 Task: Vertically align the page to the bottom.
Action: Mouse moved to (47, 112)
Screenshot: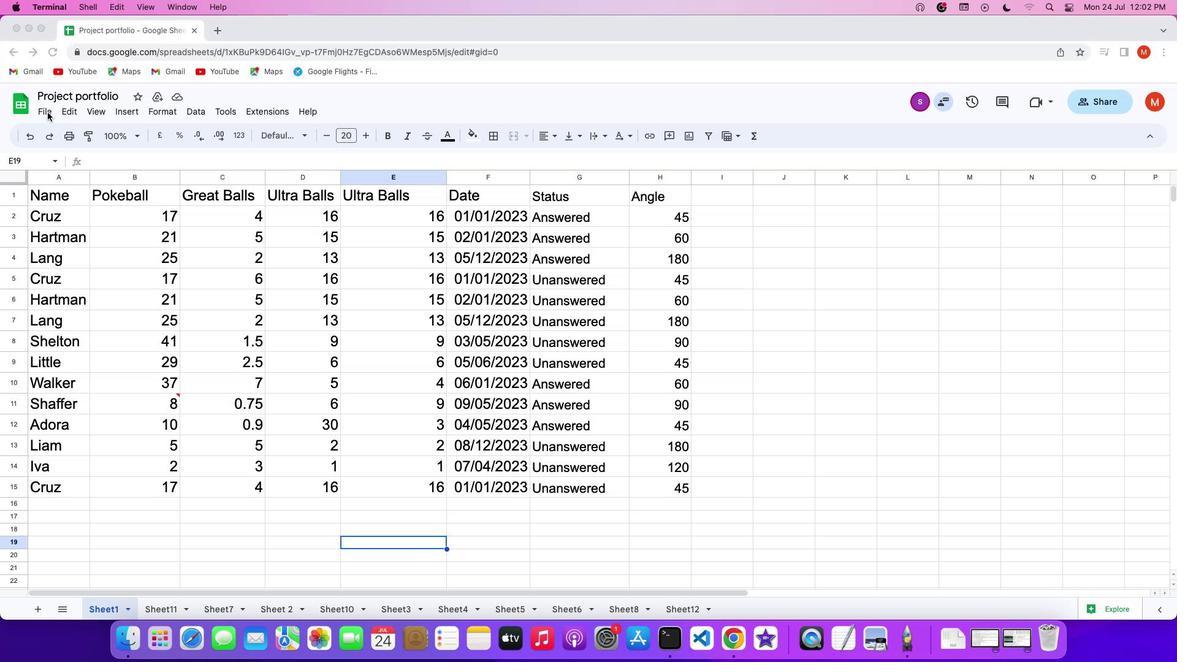 
Action: Mouse pressed left at (47, 112)
Screenshot: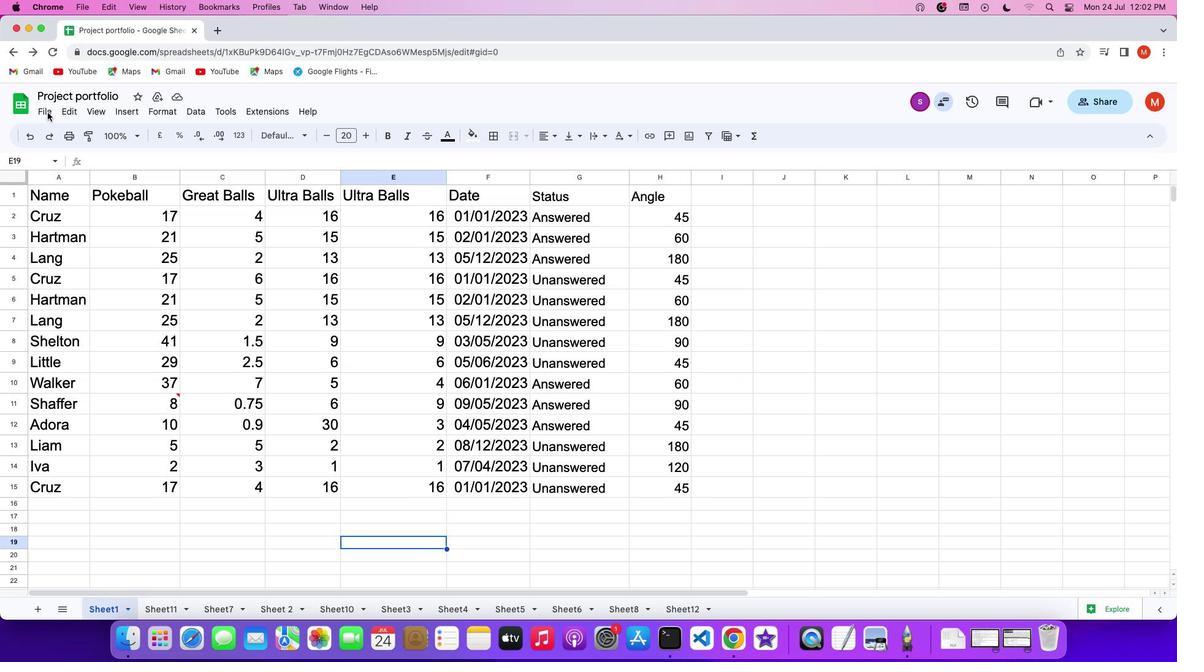 
Action: Mouse pressed left at (47, 112)
Screenshot: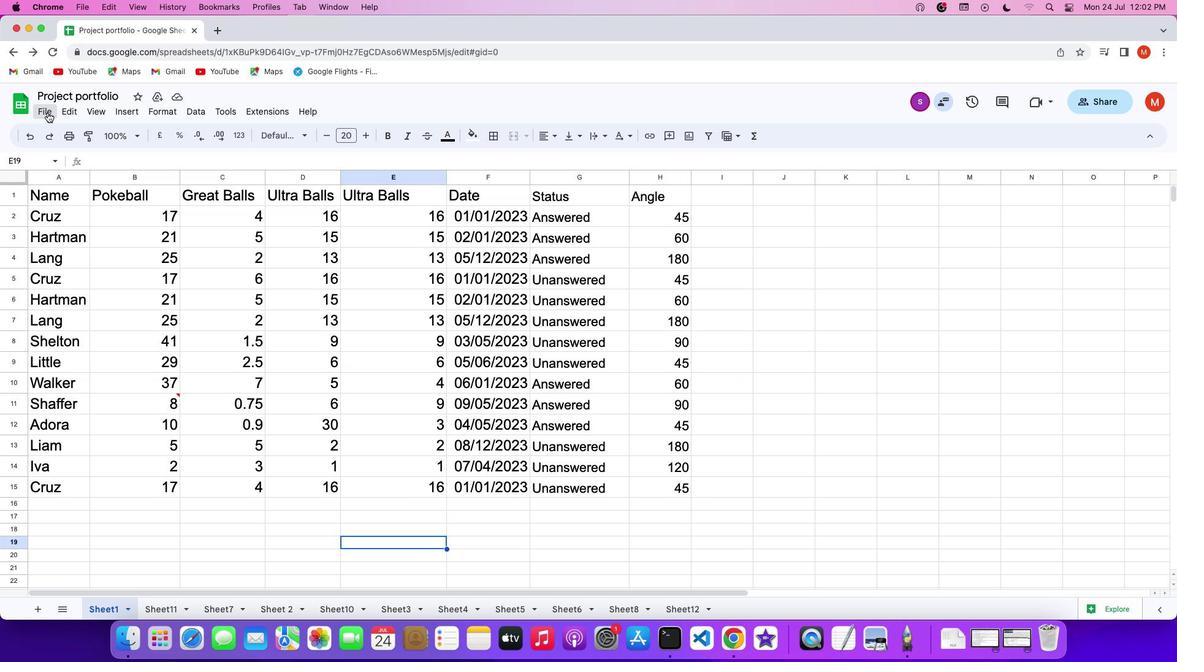 
Action: Mouse pressed left at (47, 112)
Screenshot: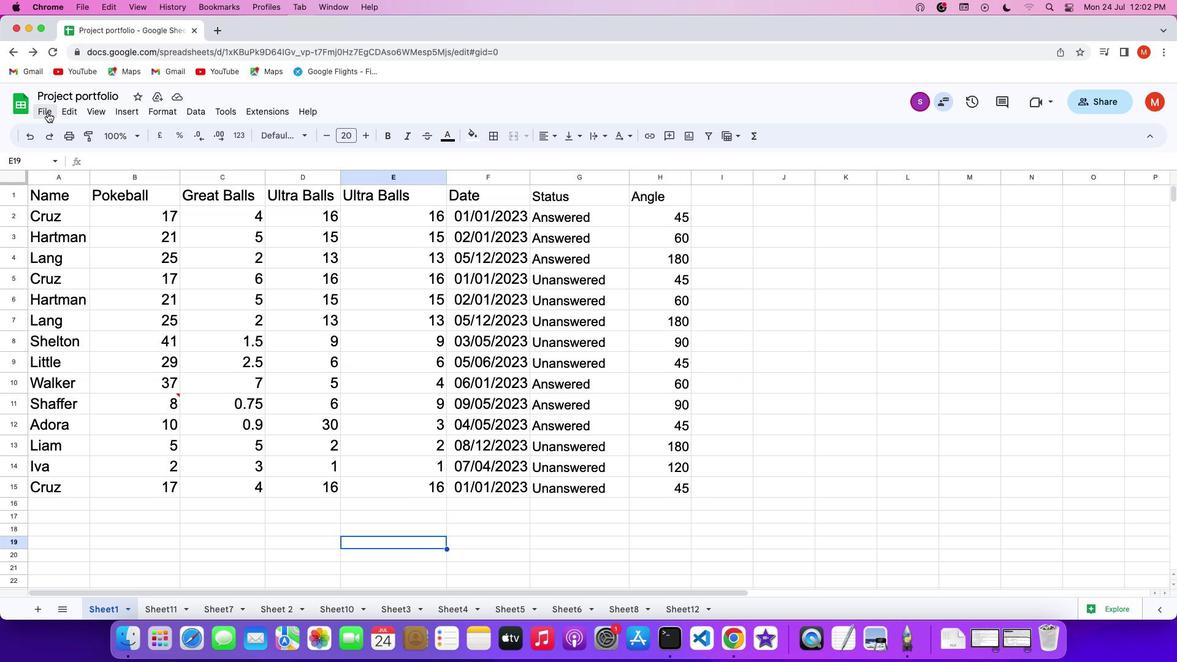 
Action: Mouse moved to (98, 476)
Screenshot: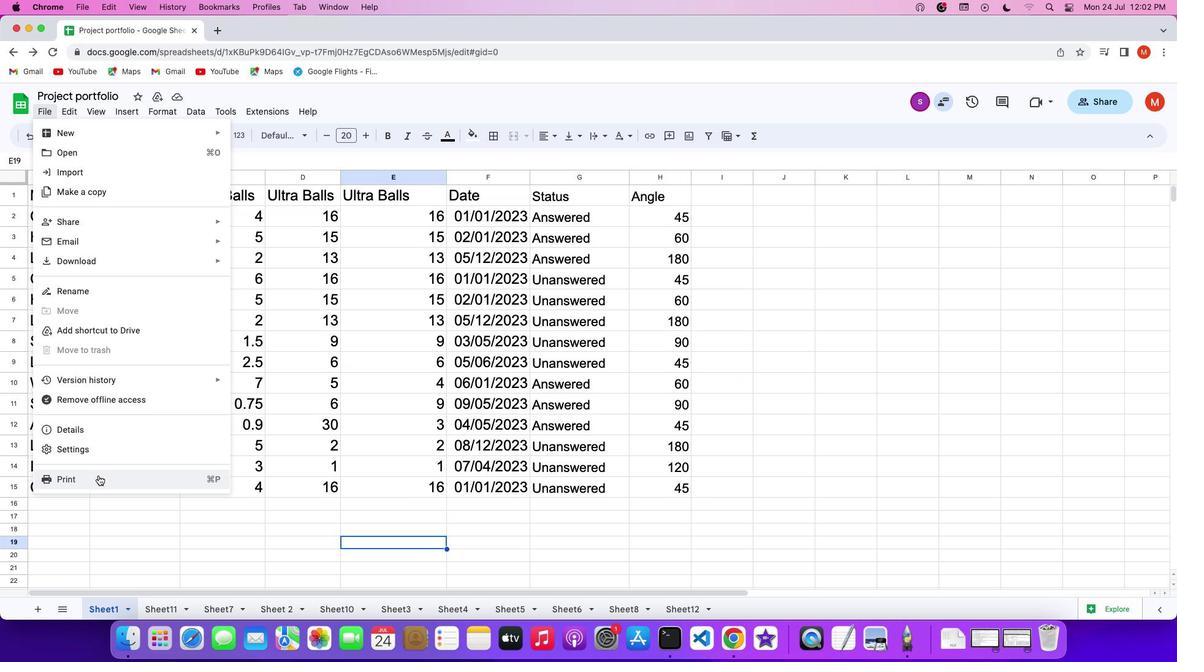 
Action: Mouse pressed left at (98, 476)
Screenshot: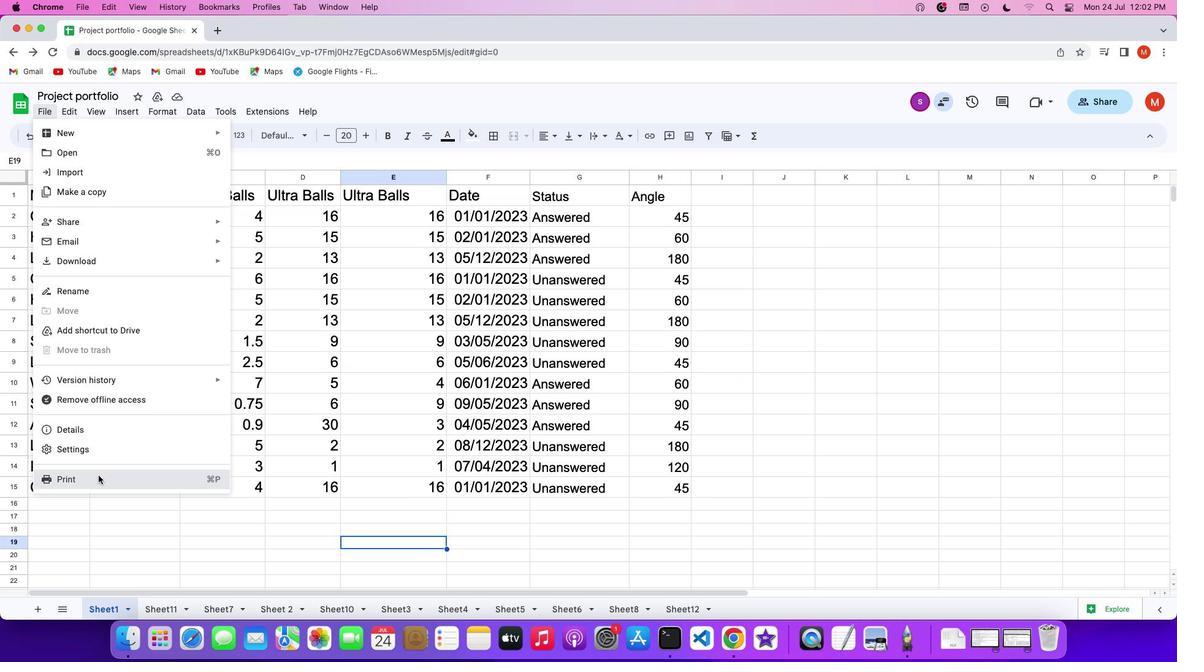 
Action: Mouse moved to (1159, 415)
Screenshot: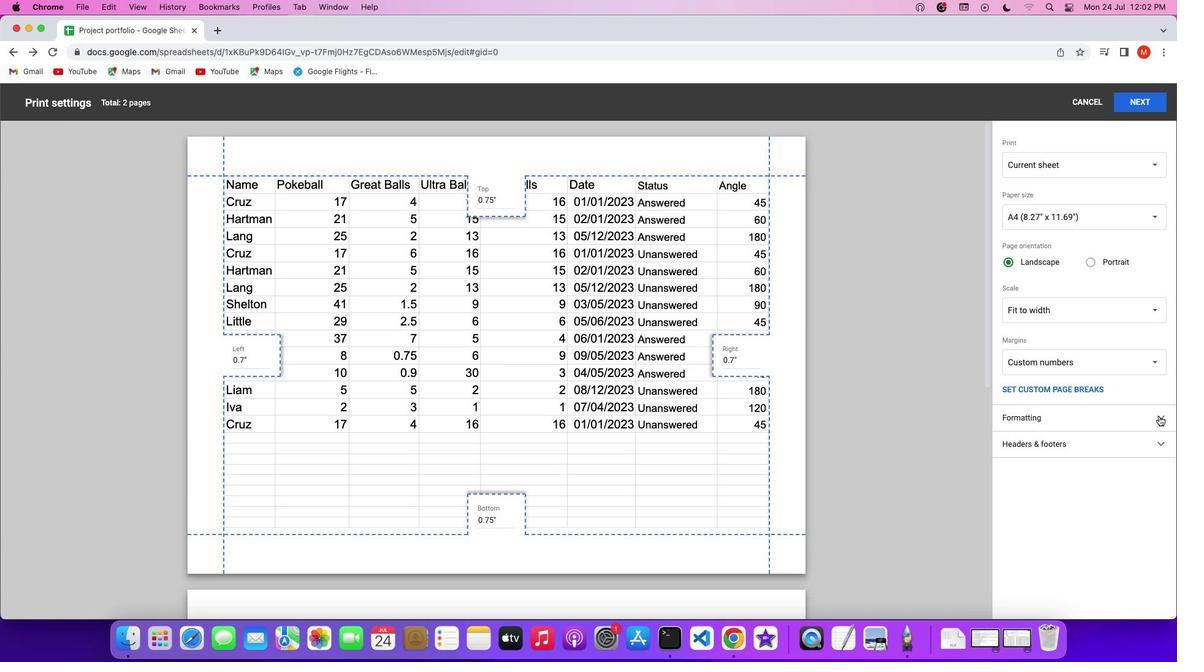 
Action: Mouse pressed left at (1159, 415)
Screenshot: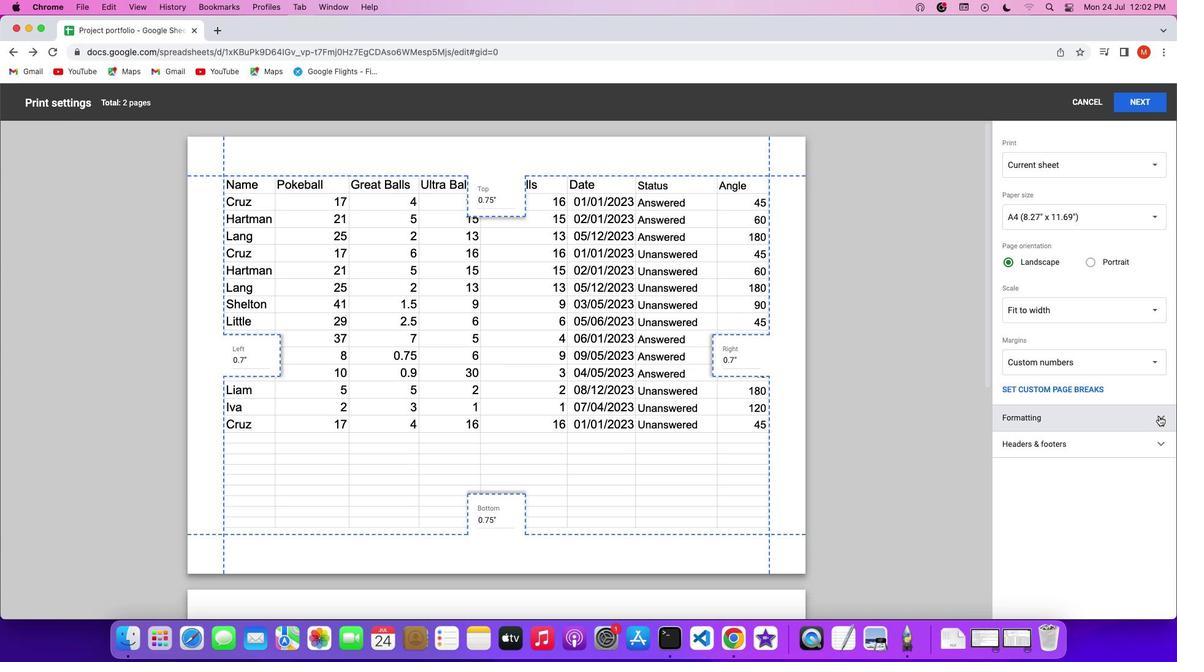 
Action: Mouse moved to (1093, 473)
Screenshot: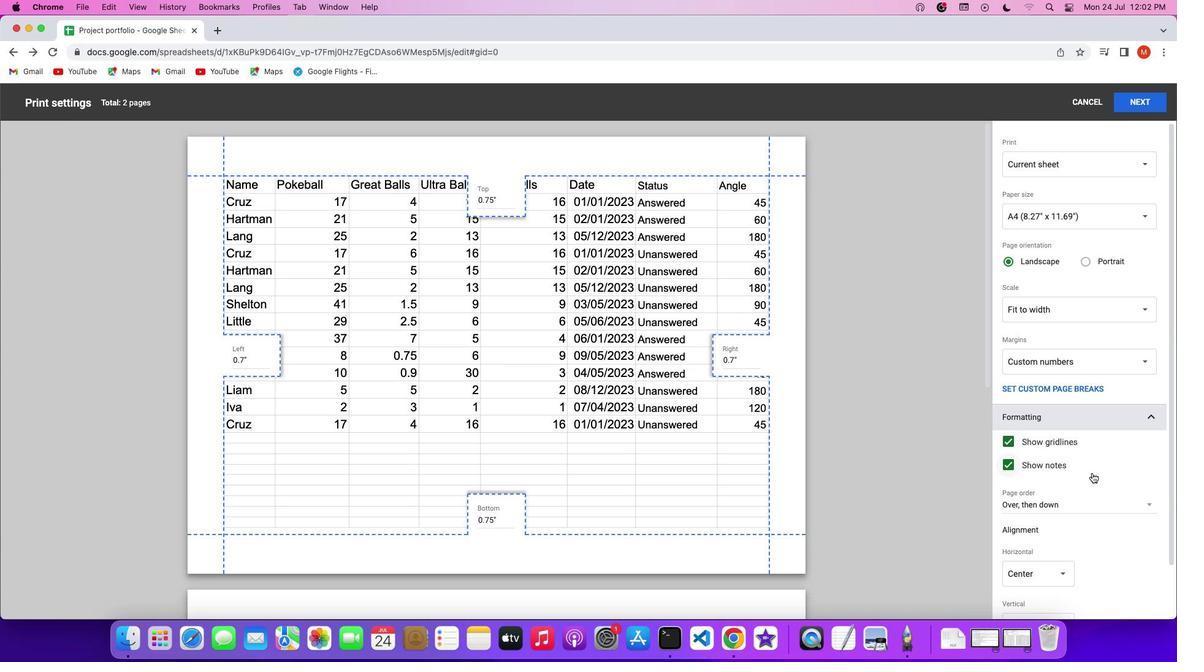 
Action: Mouse scrolled (1093, 473) with delta (0, 0)
Screenshot: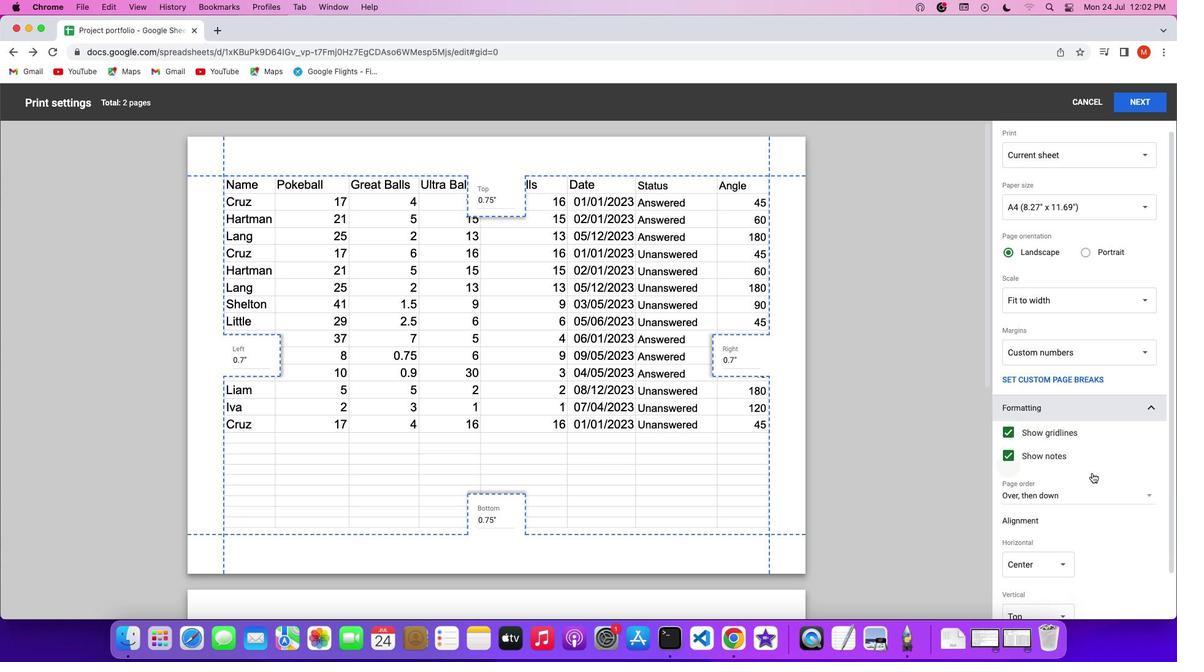 
Action: Mouse scrolled (1093, 473) with delta (0, 0)
Screenshot: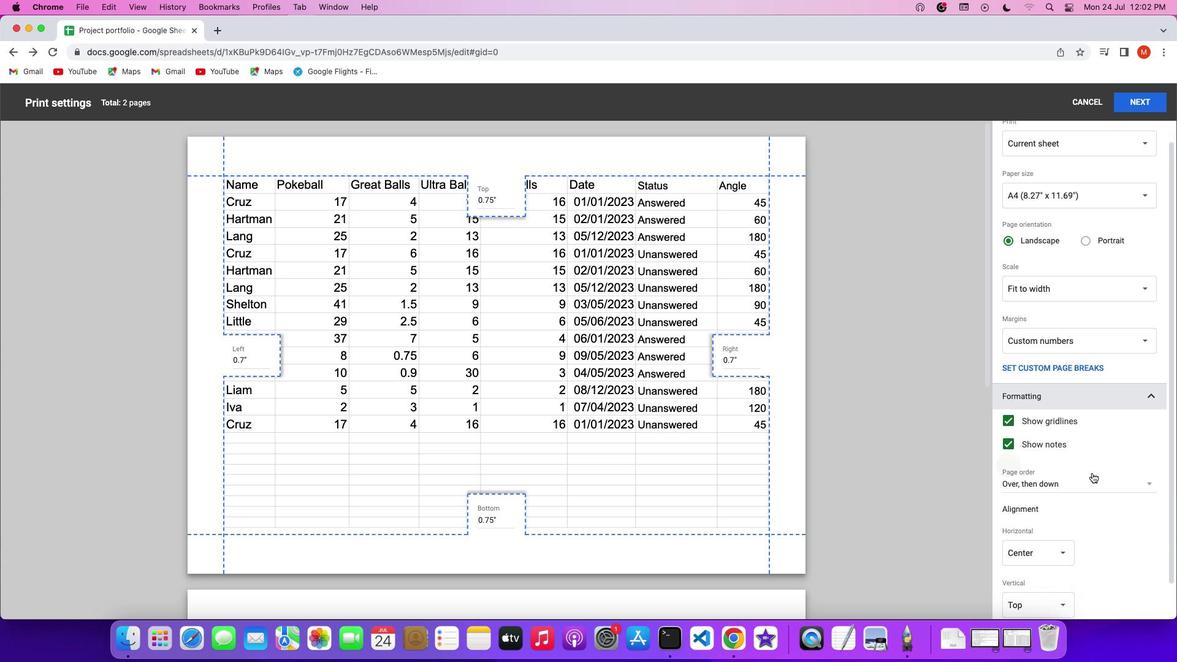 
Action: Mouse scrolled (1093, 473) with delta (0, -1)
Screenshot: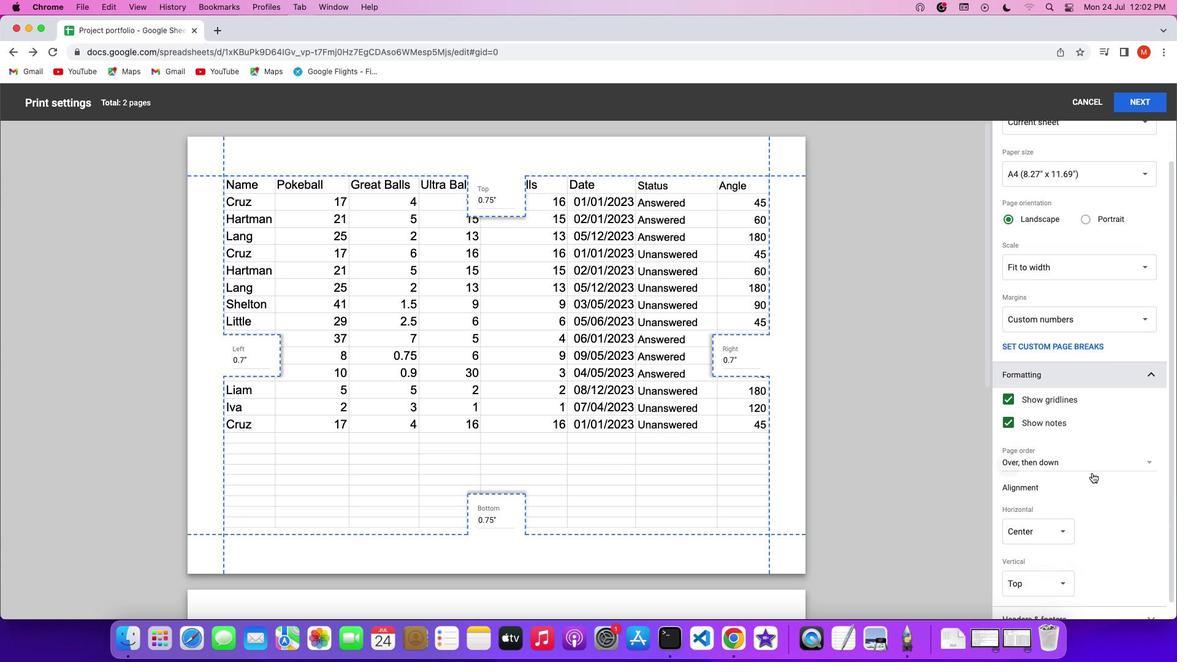 
Action: Mouse scrolled (1093, 473) with delta (0, -1)
Screenshot: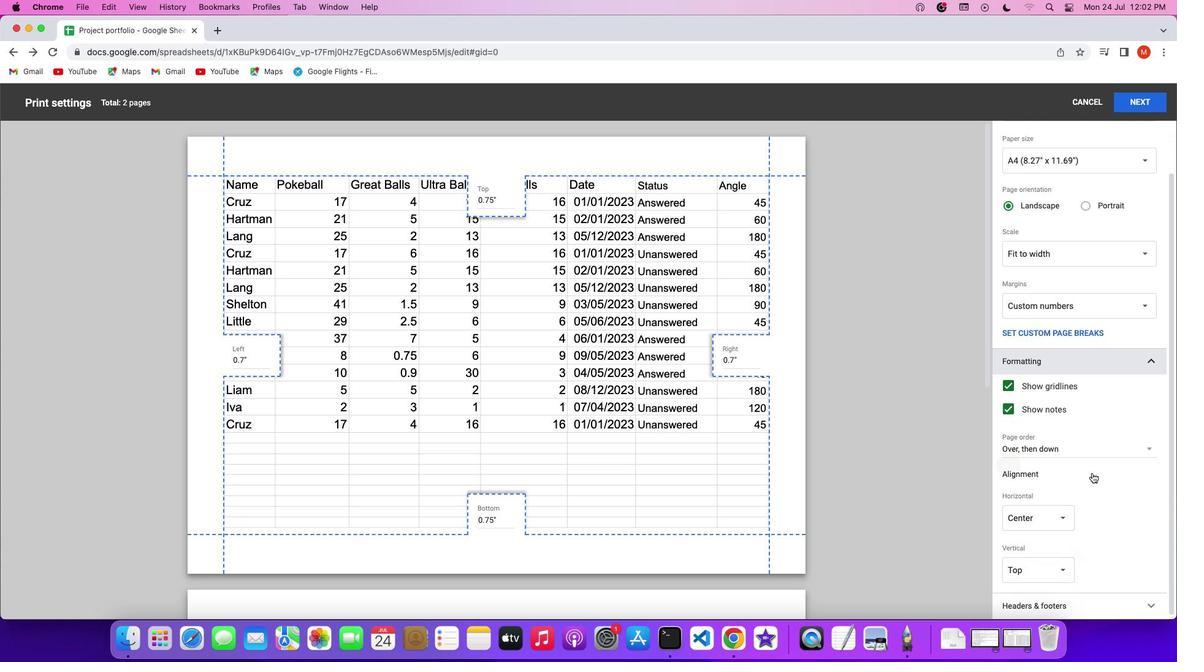 
Action: Mouse scrolled (1093, 473) with delta (0, -1)
Screenshot: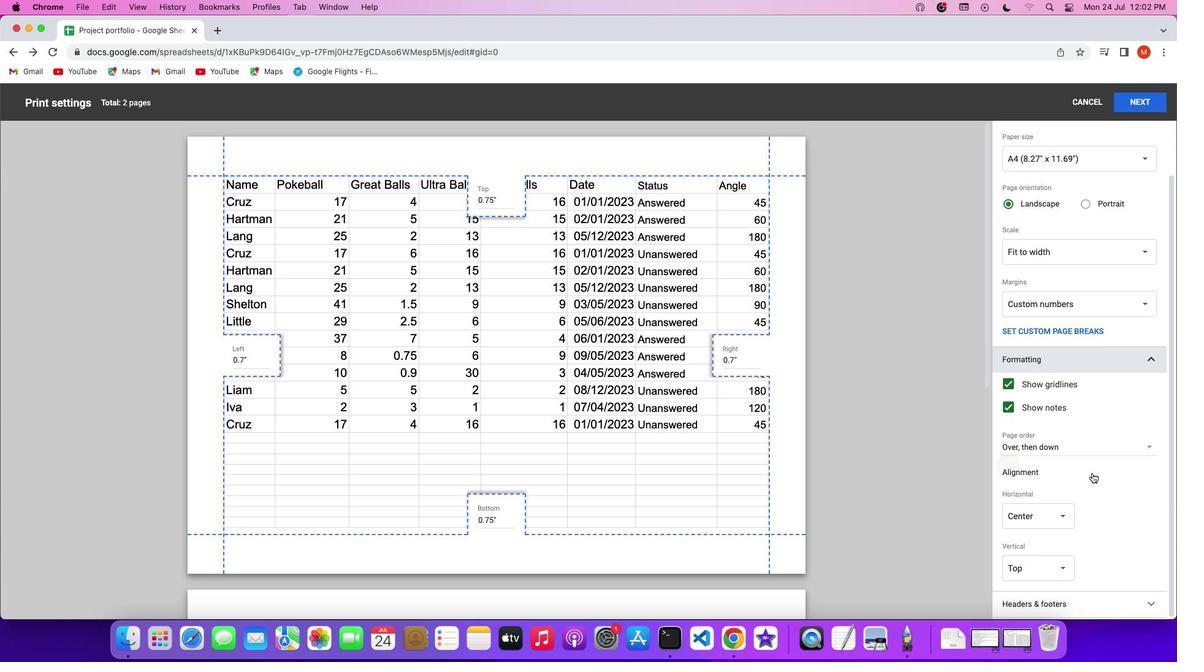 
Action: Mouse scrolled (1093, 473) with delta (0, 0)
Screenshot: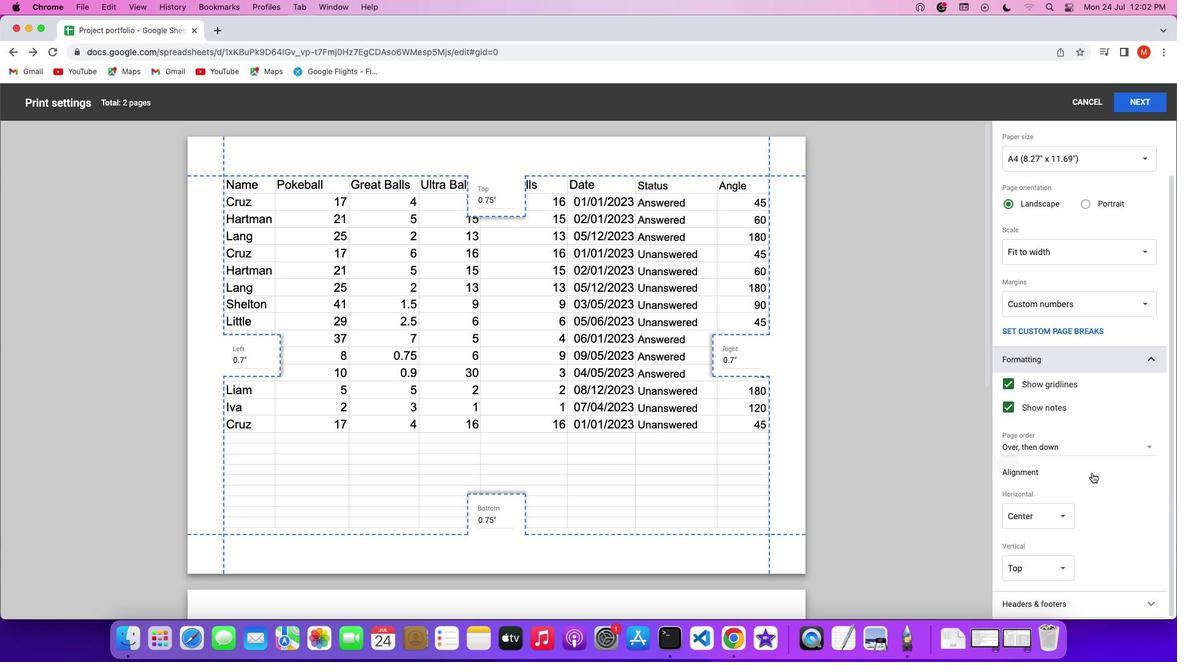 
Action: Mouse scrolled (1093, 473) with delta (0, 0)
Screenshot: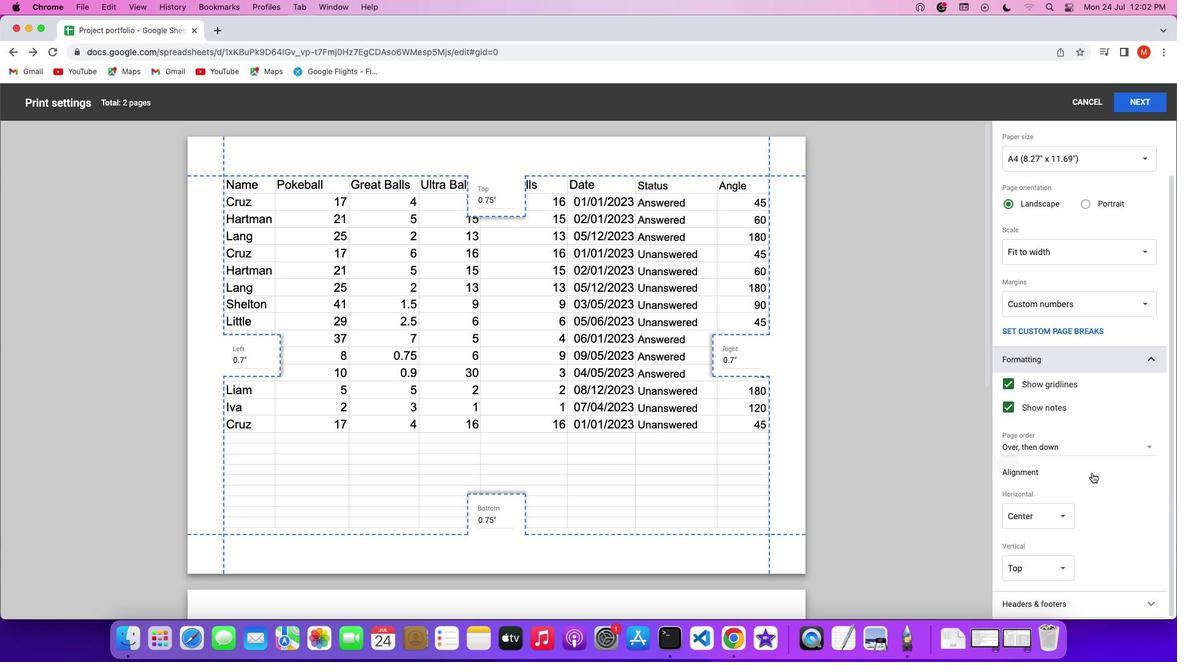 
Action: Mouse scrolled (1093, 473) with delta (0, -1)
Screenshot: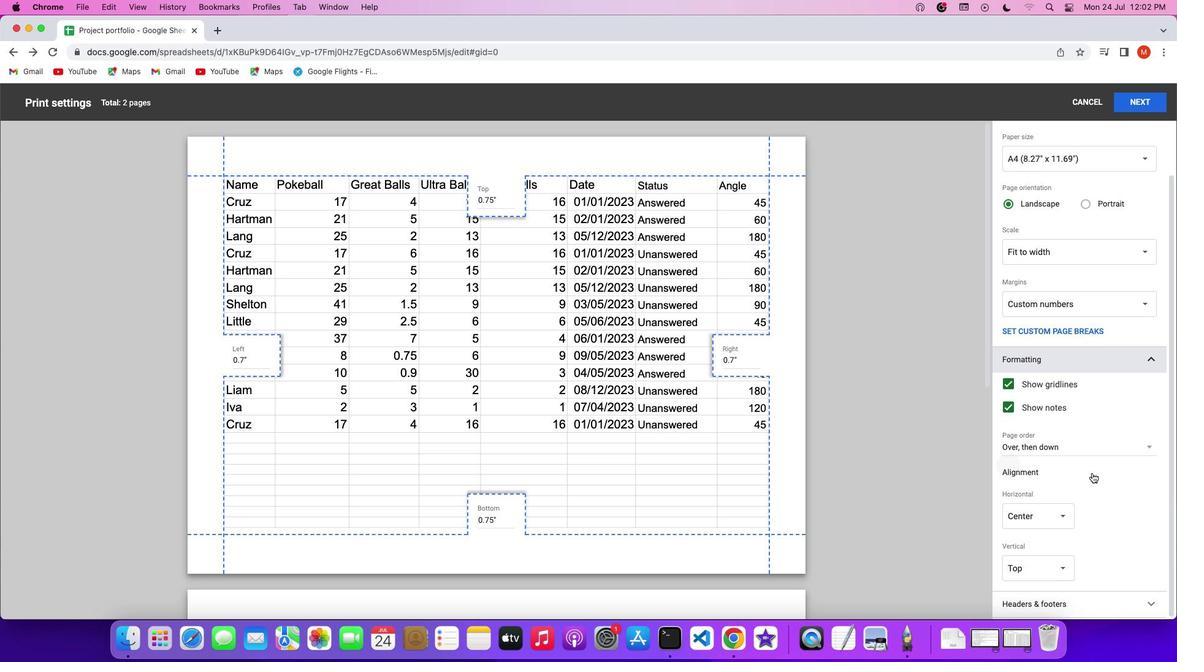 
Action: Mouse scrolled (1093, 473) with delta (0, -2)
Screenshot: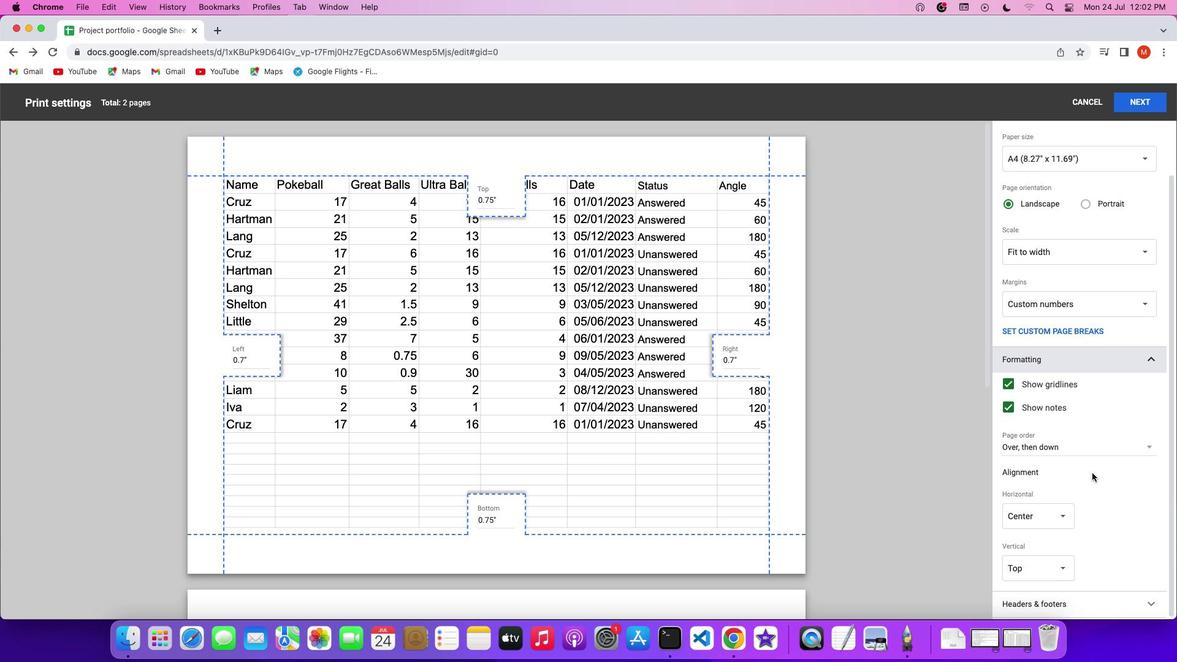 
Action: Mouse moved to (1064, 568)
Screenshot: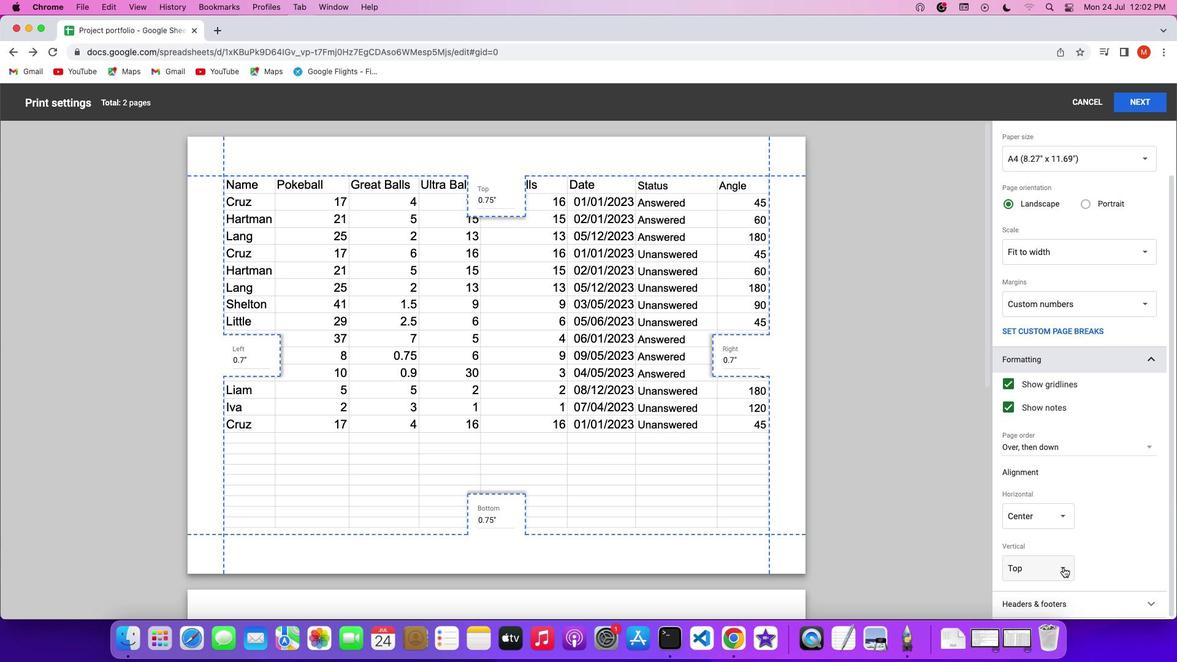 
Action: Mouse pressed left at (1064, 568)
Screenshot: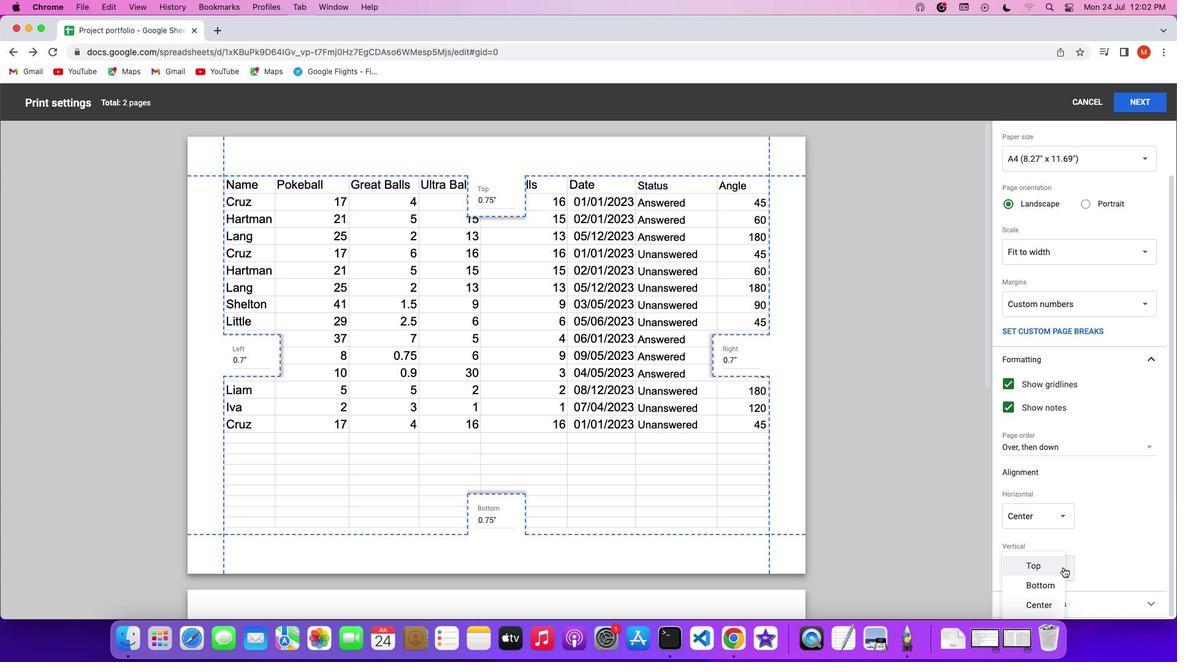 
Action: Mouse moved to (1049, 585)
Screenshot: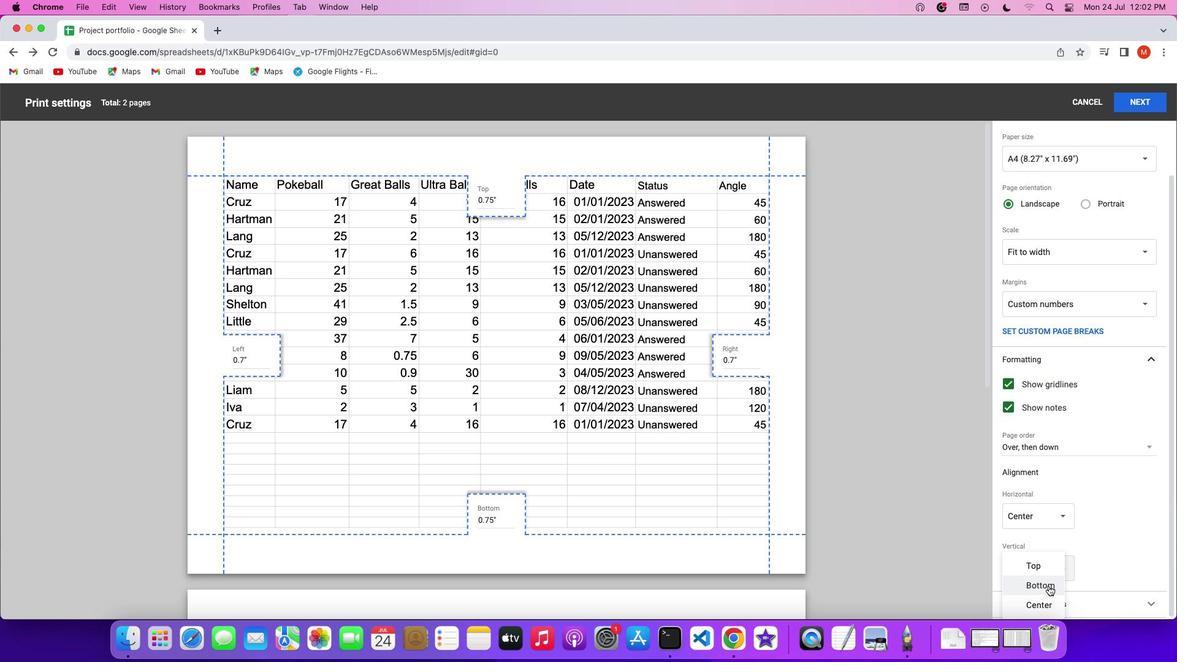 
Action: Mouse pressed left at (1049, 585)
Screenshot: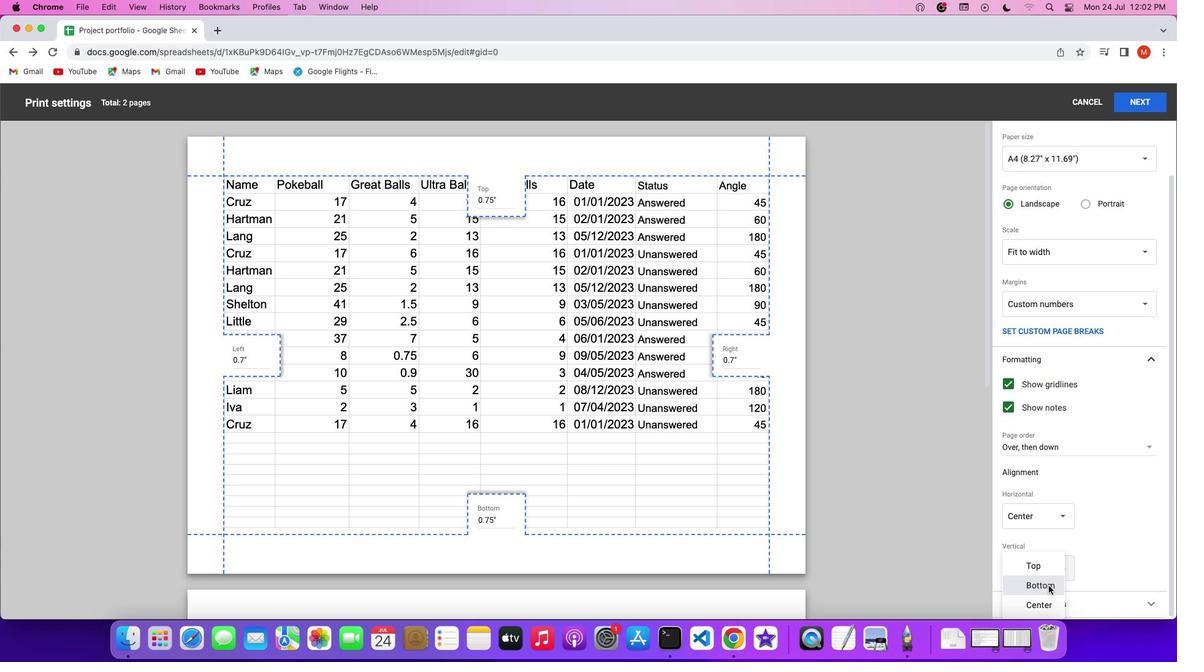 
Action: Mouse moved to (1090, 574)
Screenshot: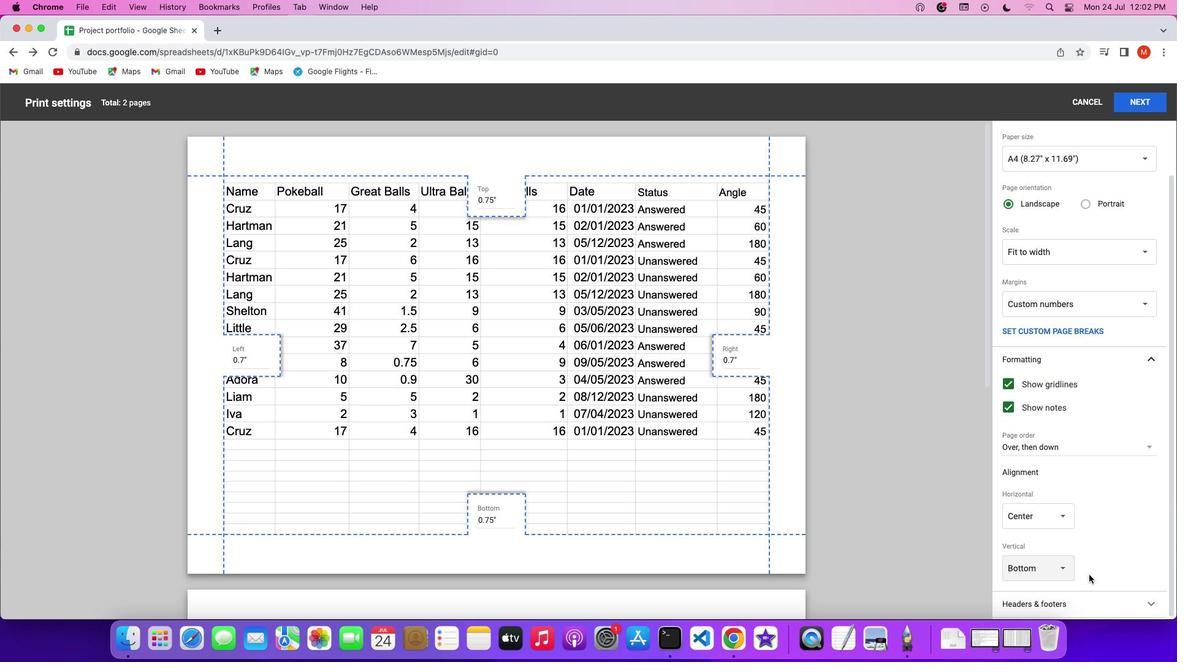 
